Task: Access the template page of "Digital Experience" (Salesforce community).
Action: Mouse moved to (985, 169)
Screenshot: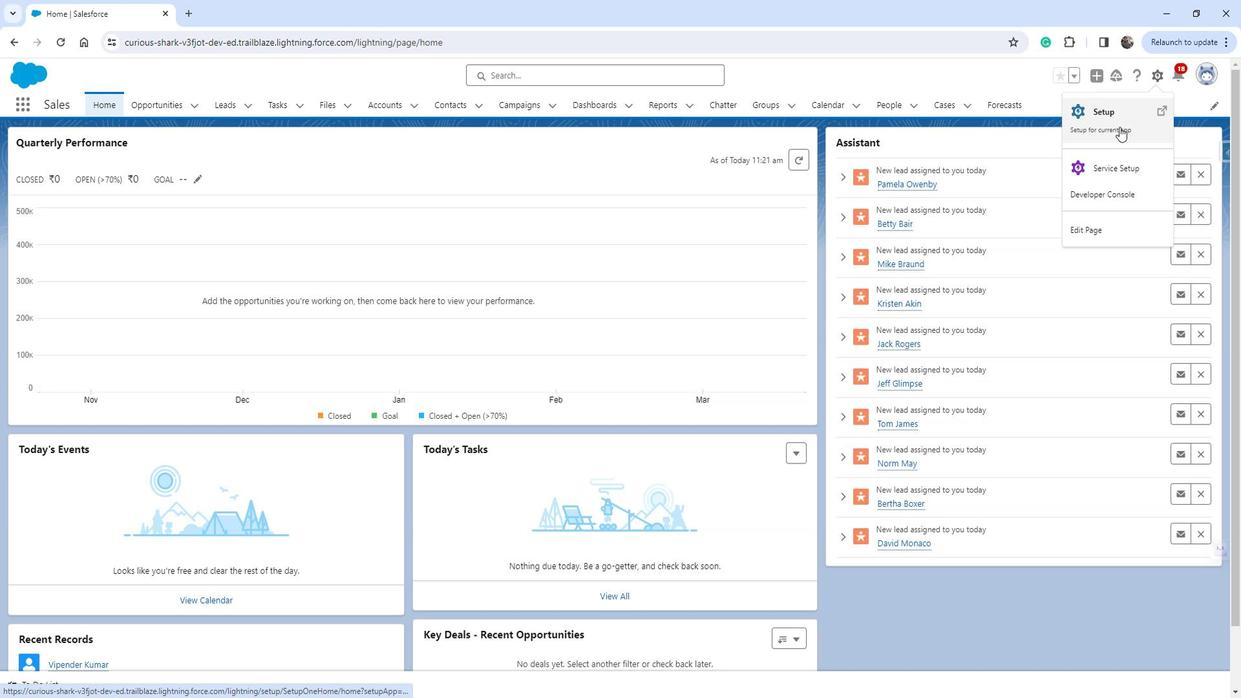 
Action: Mouse pressed left at (985, 169)
Screenshot: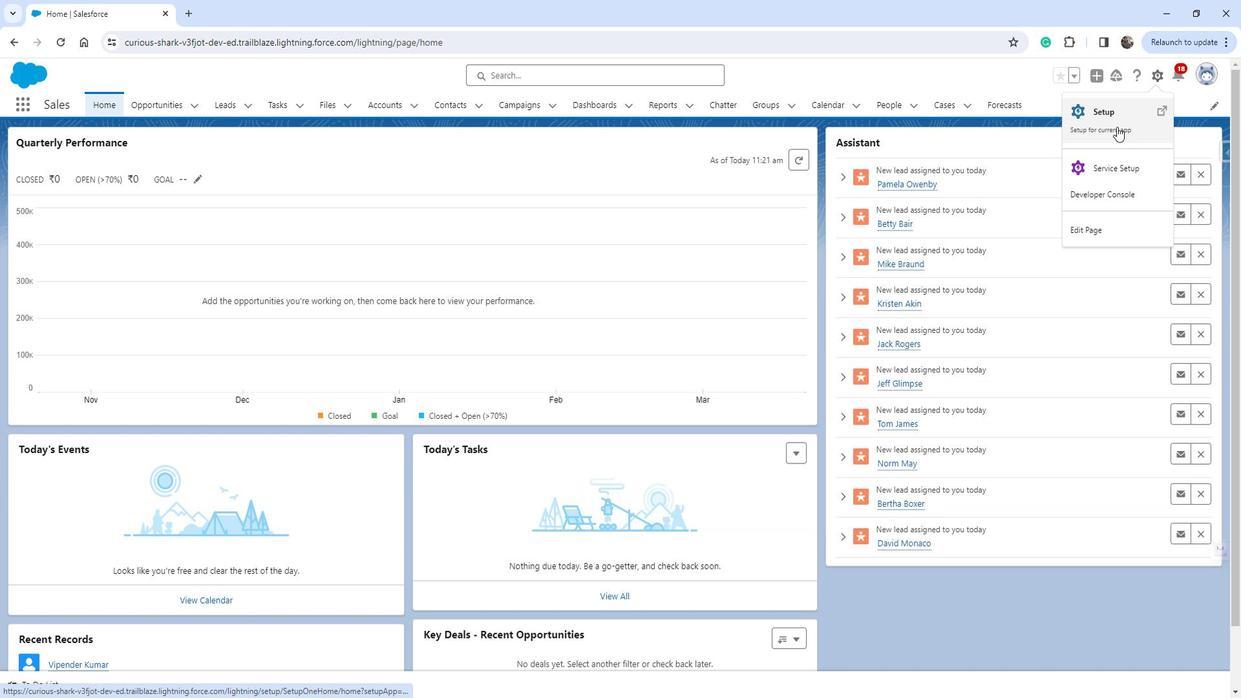 
Action: Mouse moved to (950, 208)
Screenshot: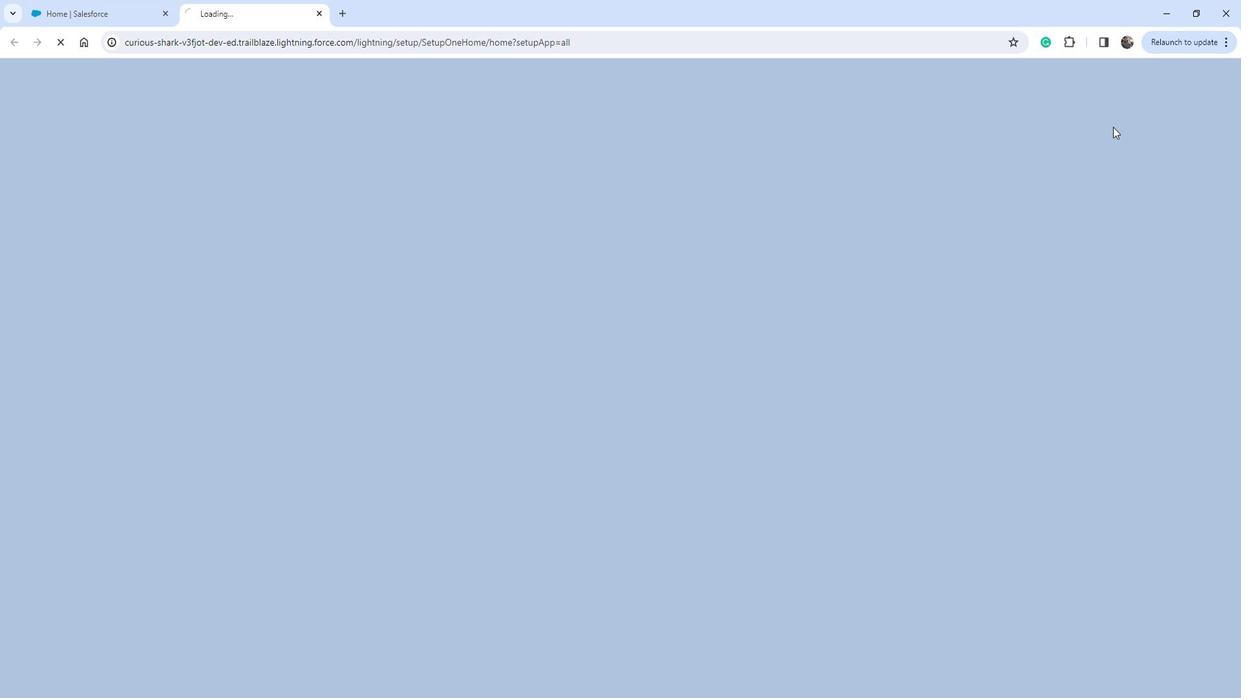 
Action: Mouse pressed left at (950, 208)
Screenshot: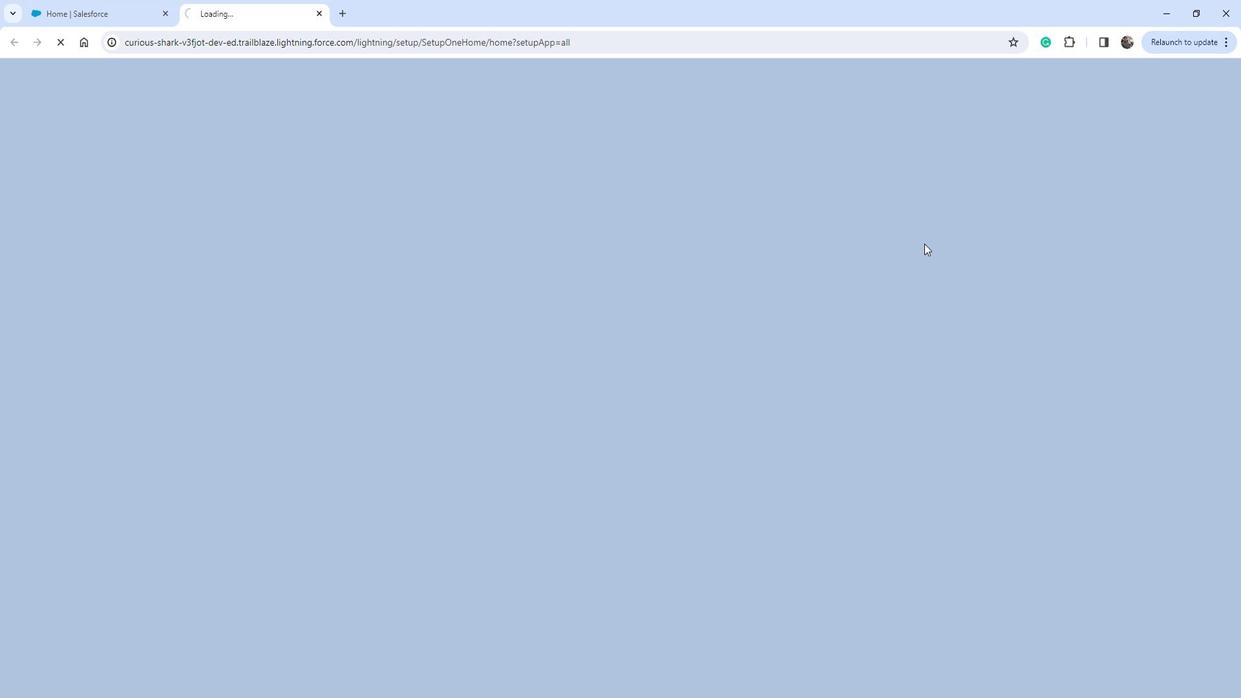 
Action: Mouse moved to (104, 431)
Screenshot: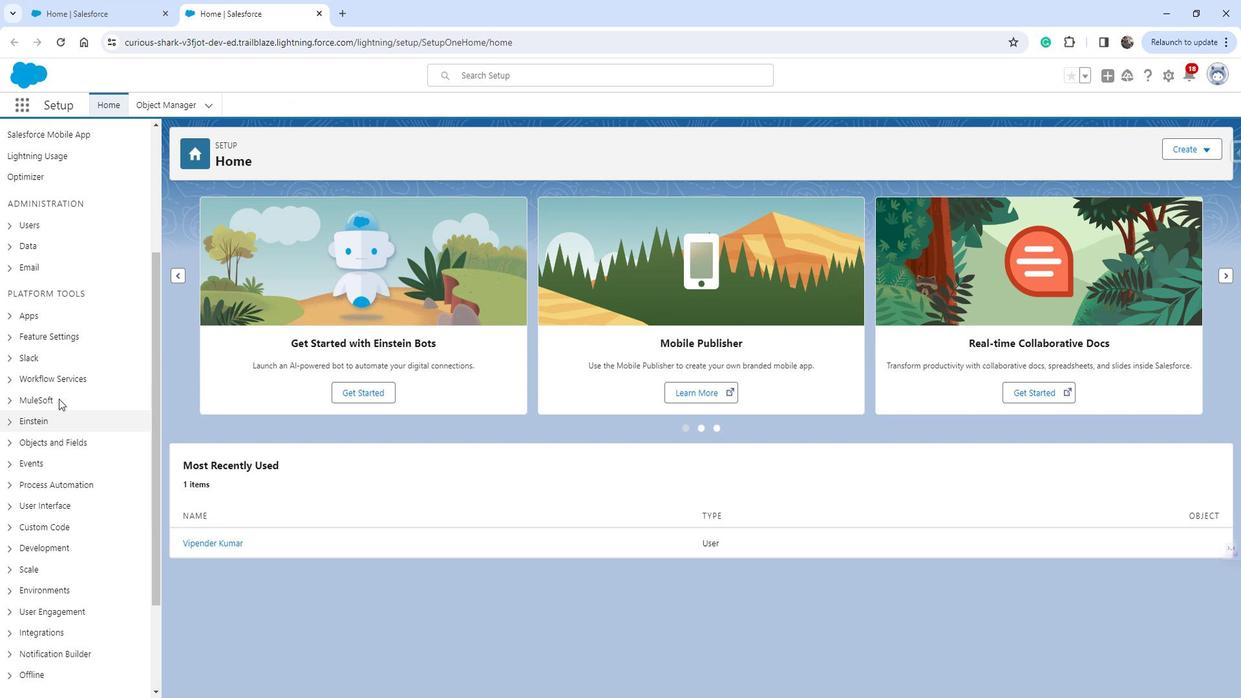 
Action: Mouse scrolled (104, 431) with delta (0, 0)
Screenshot: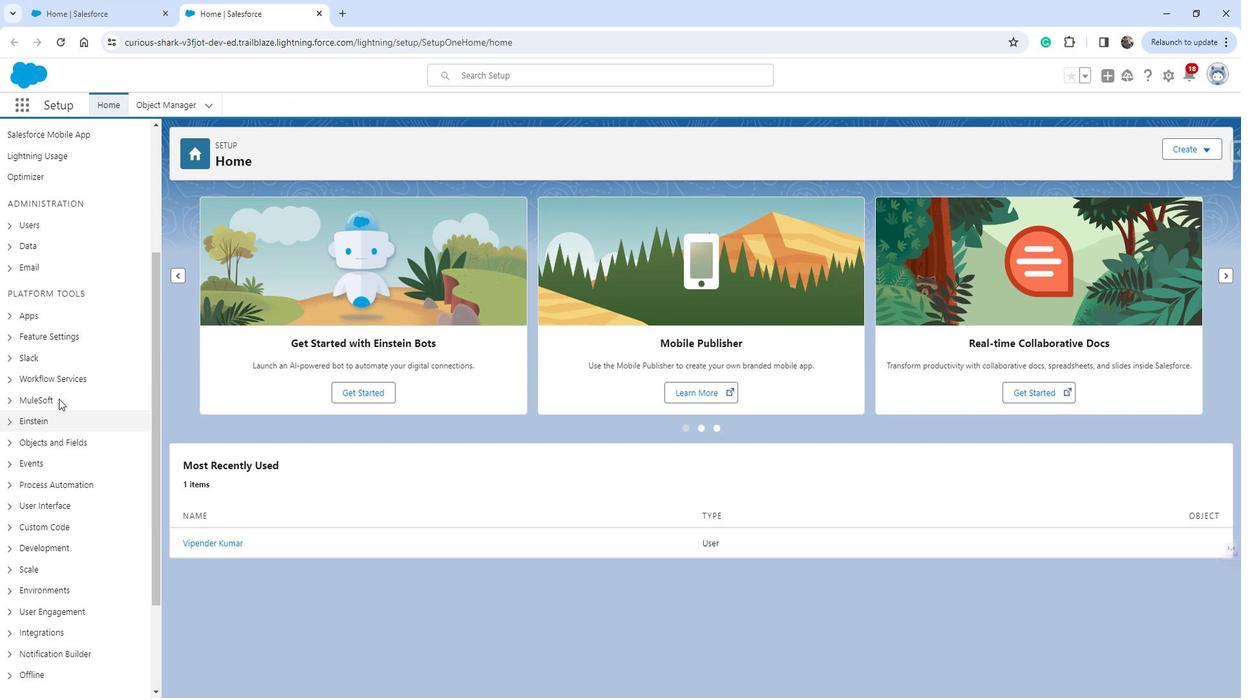 
Action: Mouse moved to (104, 433)
Screenshot: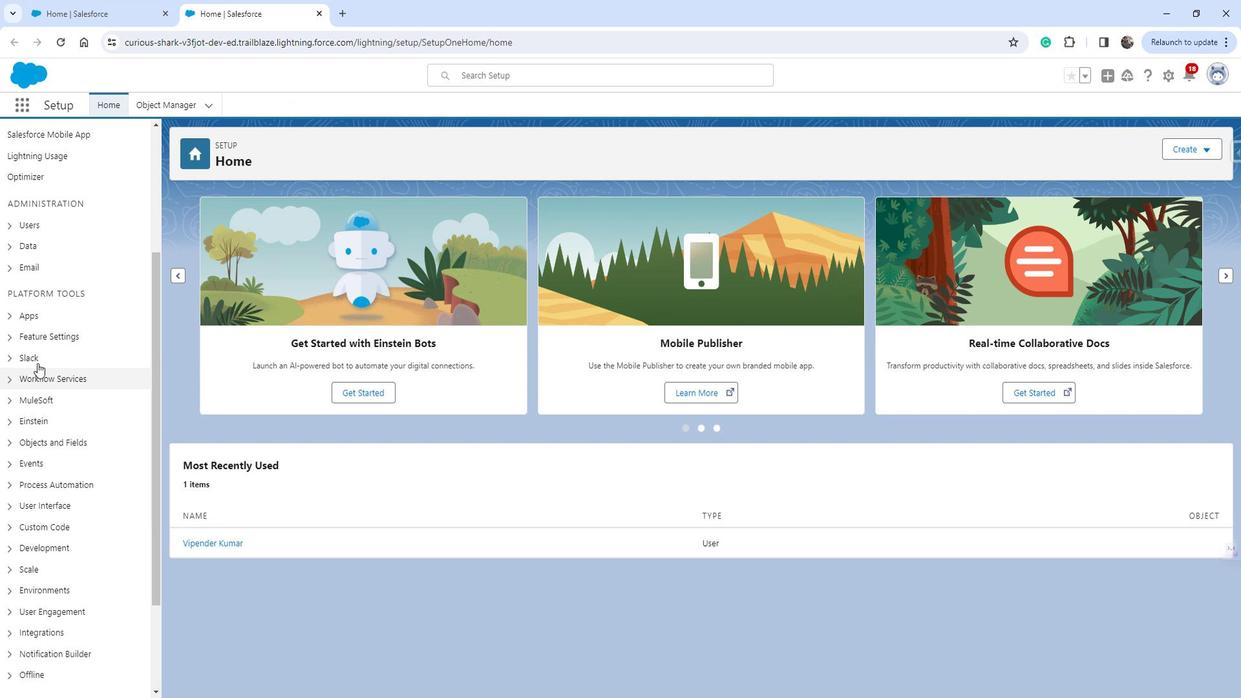 
Action: Mouse scrolled (104, 433) with delta (0, 0)
Screenshot: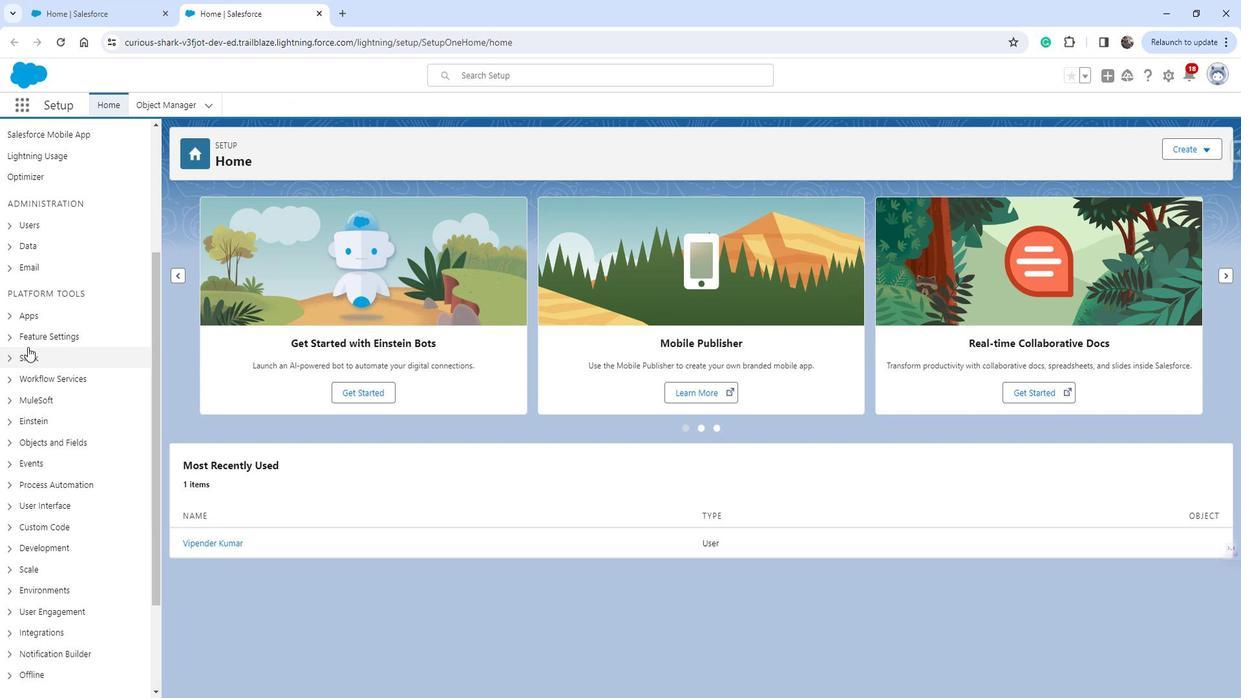 
Action: Mouse scrolled (104, 433) with delta (0, 0)
Screenshot: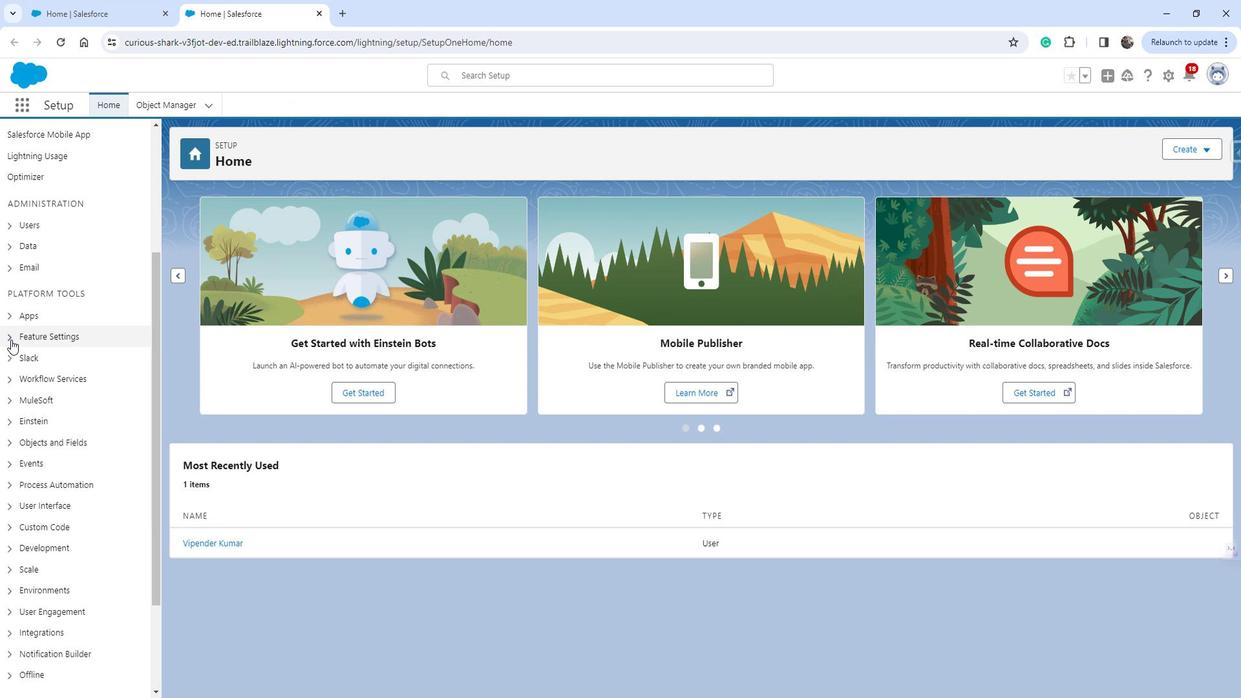 
Action: Mouse moved to (42, 369)
Screenshot: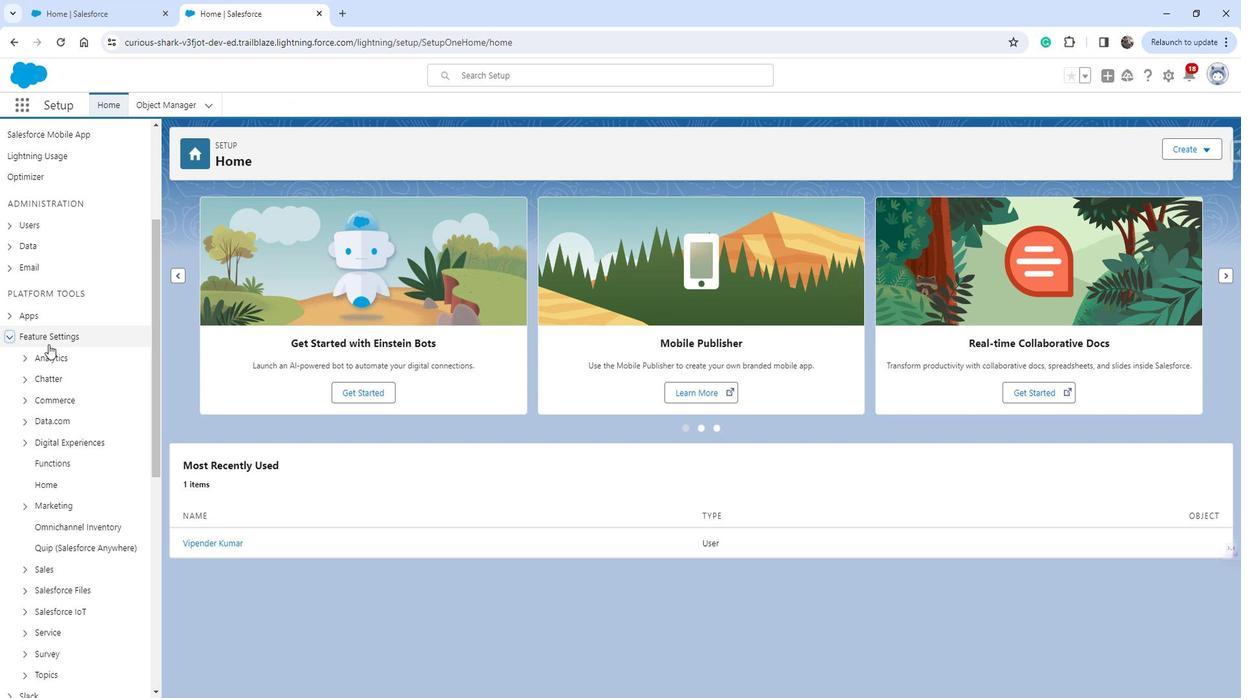 
Action: Mouse pressed left at (42, 369)
Screenshot: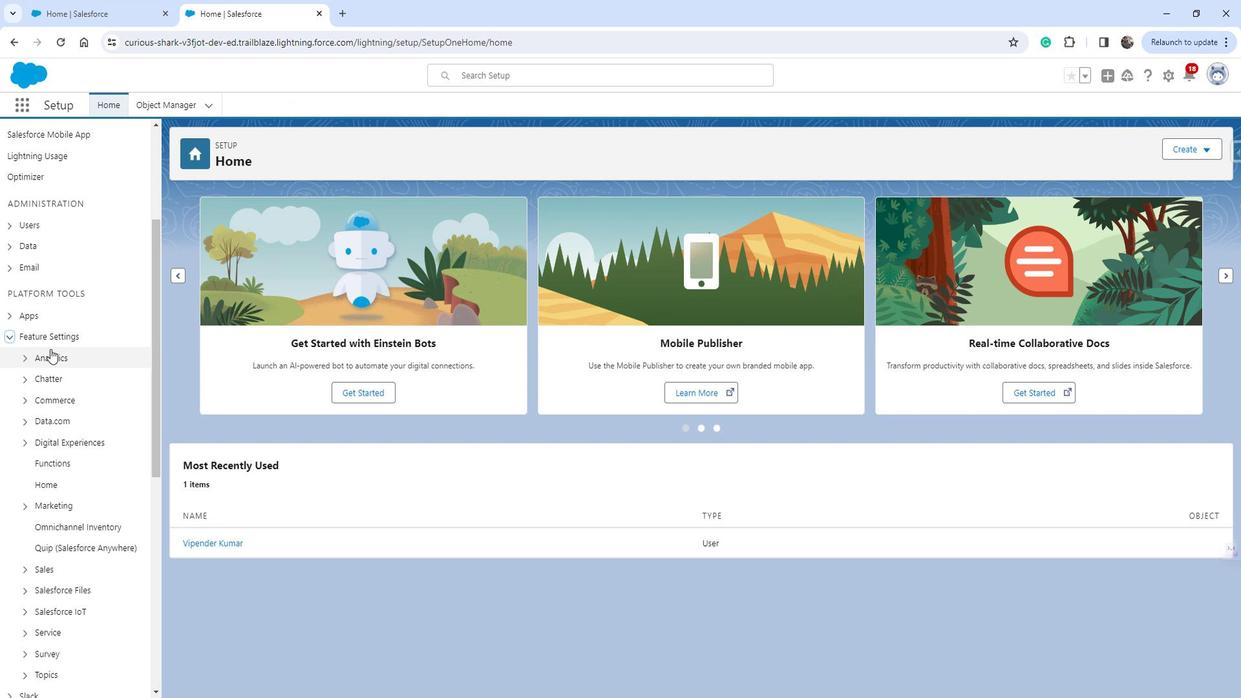 
Action: Mouse moved to (52, 448)
Screenshot: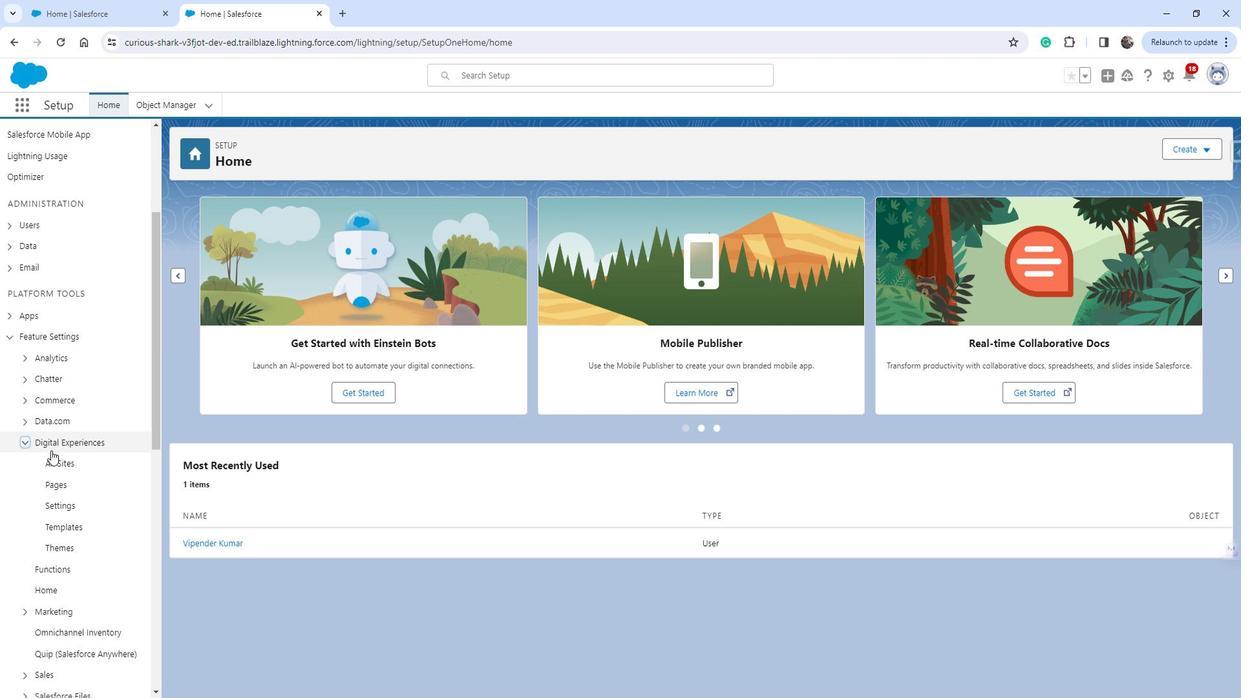 
Action: Mouse pressed left at (52, 448)
Screenshot: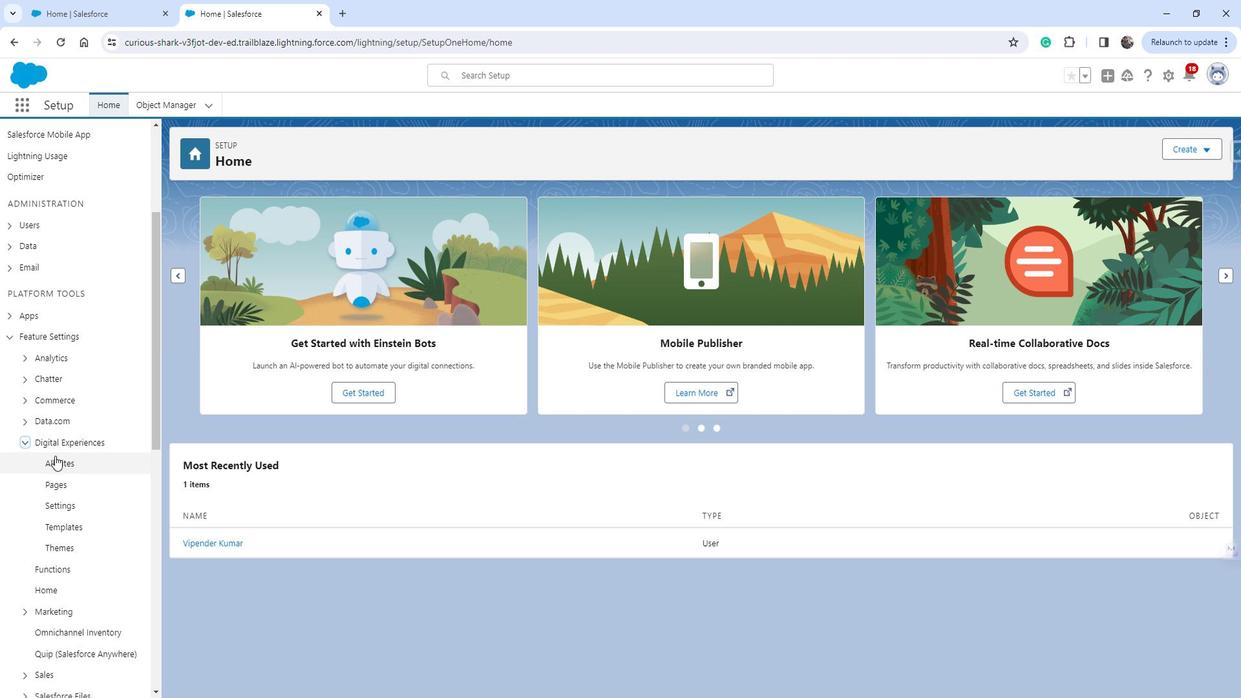 
Action: Mouse moved to (80, 460)
Screenshot: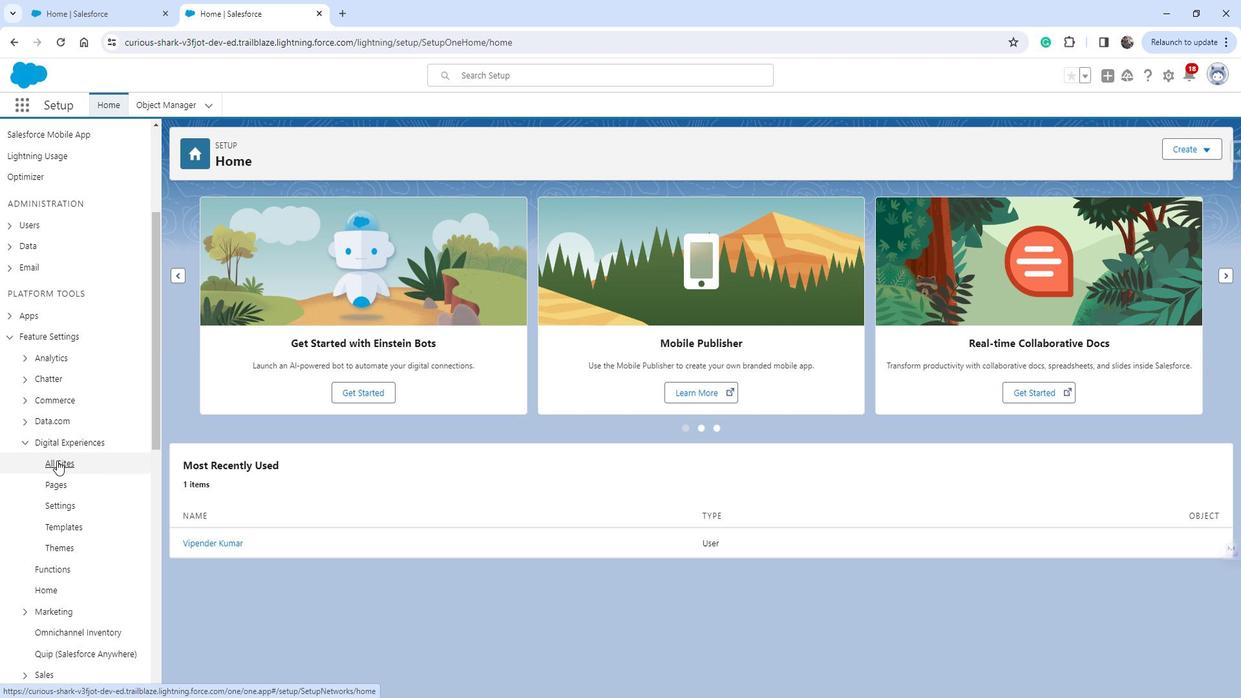 
Action: Mouse pressed left at (80, 460)
Screenshot: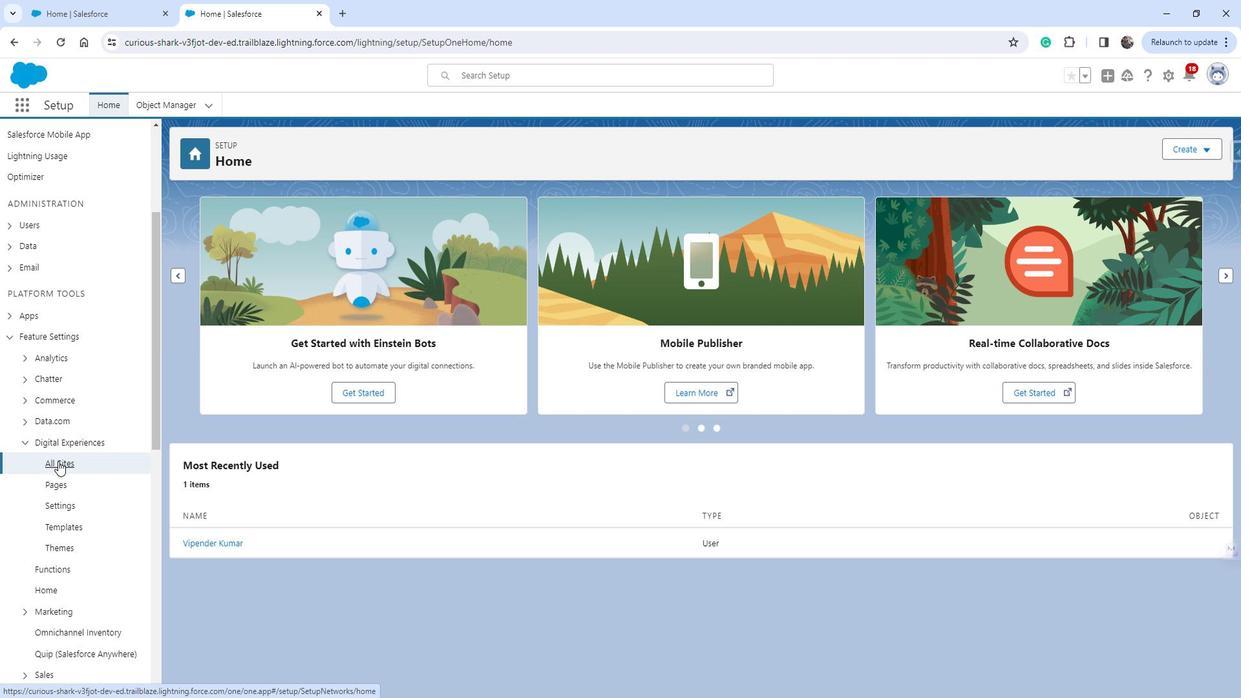 
Action: Mouse moved to (456, 316)
Screenshot: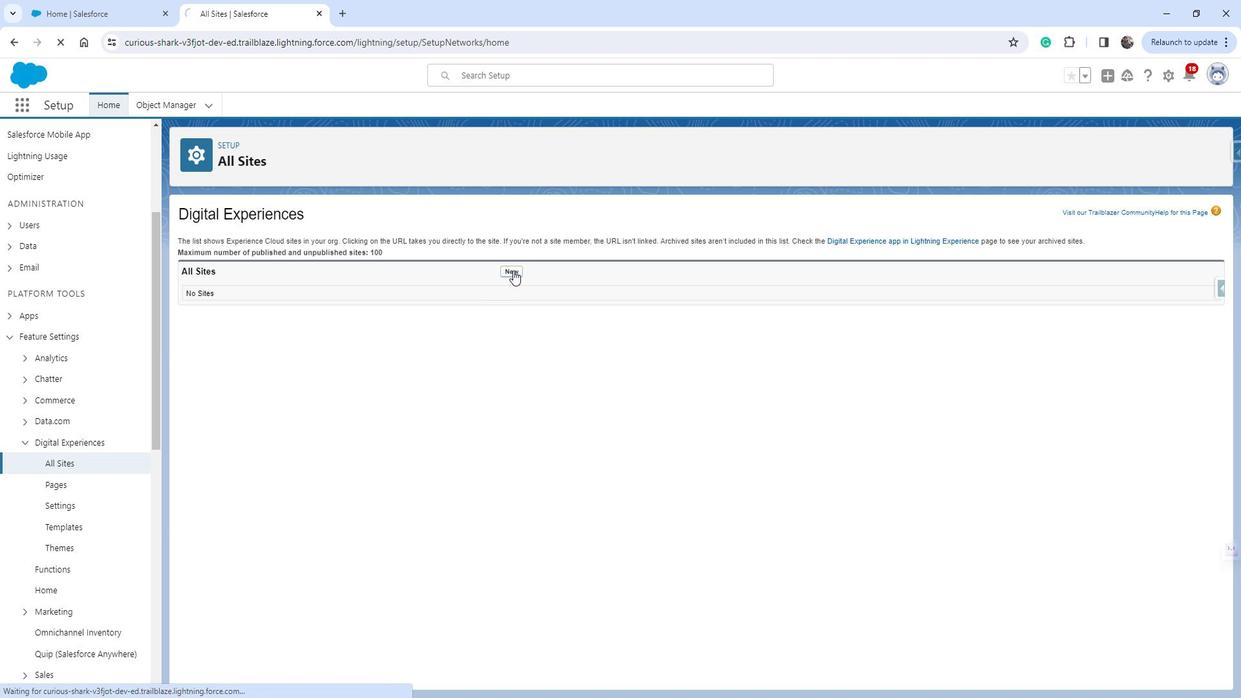 
Action: Mouse pressed left at (456, 316)
Screenshot: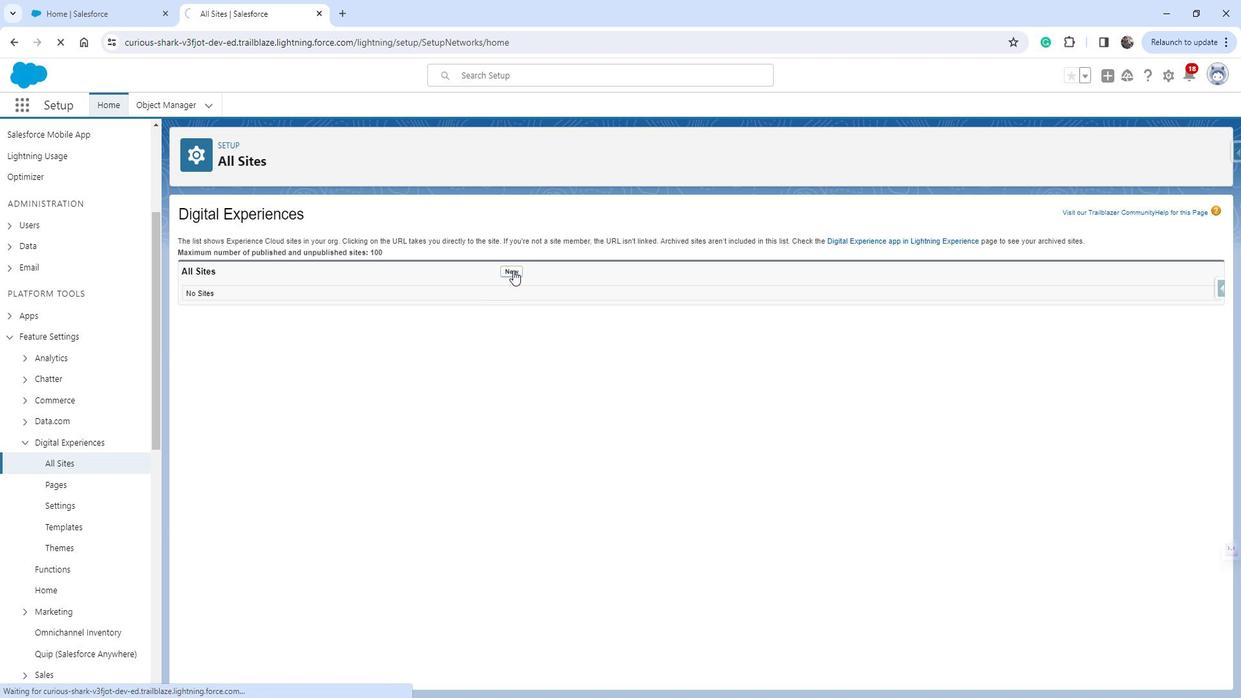 
Action: Mouse moved to (426, 455)
Screenshot: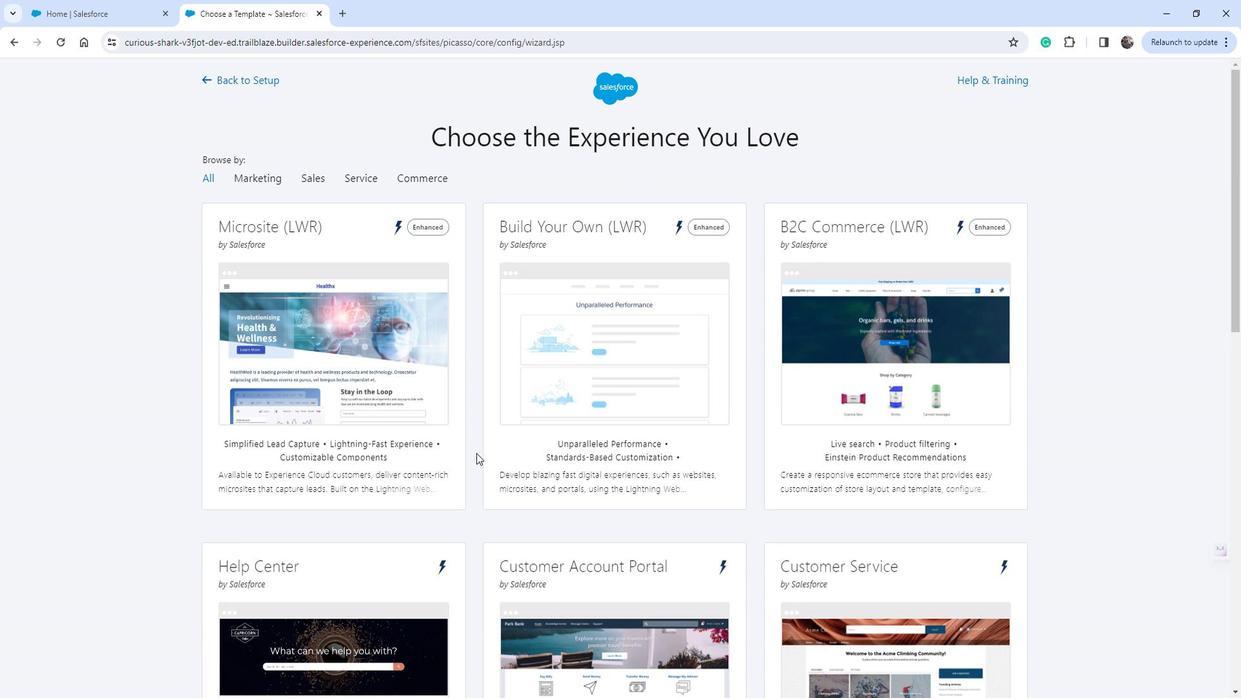 
